 Task: Create a rule from the Routing list, Task moved to a section -> Set Priority in the project BarTech , set the section as Done clear the priority
Action: Mouse moved to (920, 78)
Screenshot: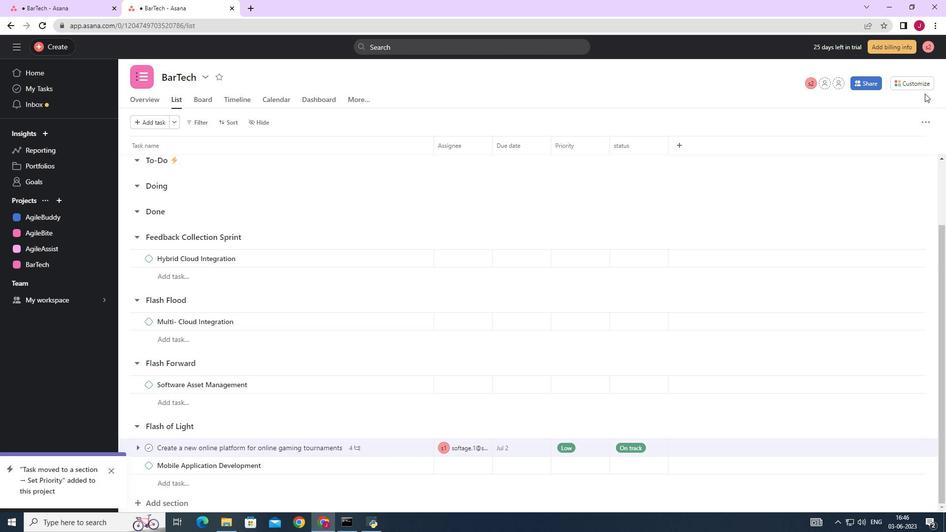 
Action: Mouse pressed left at (920, 78)
Screenshot: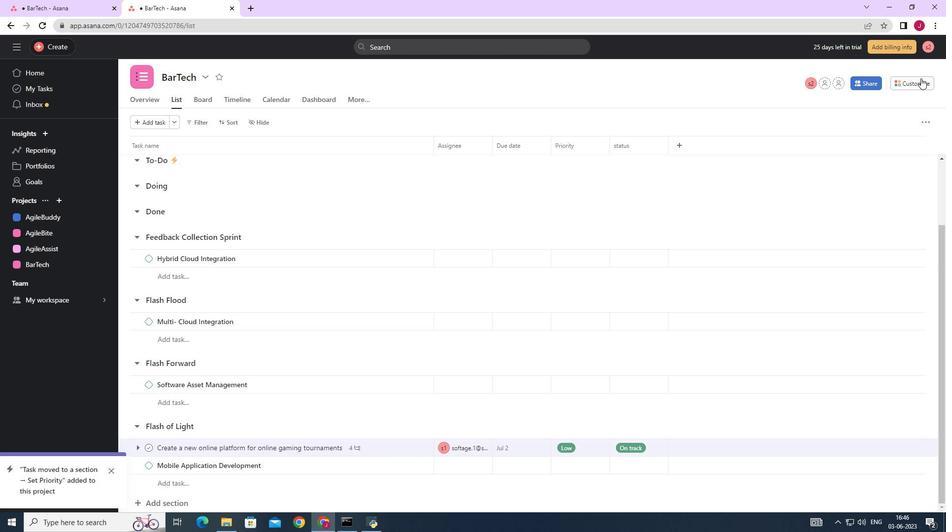 
Action: Mouse moved to (733, 218)
Screenshot: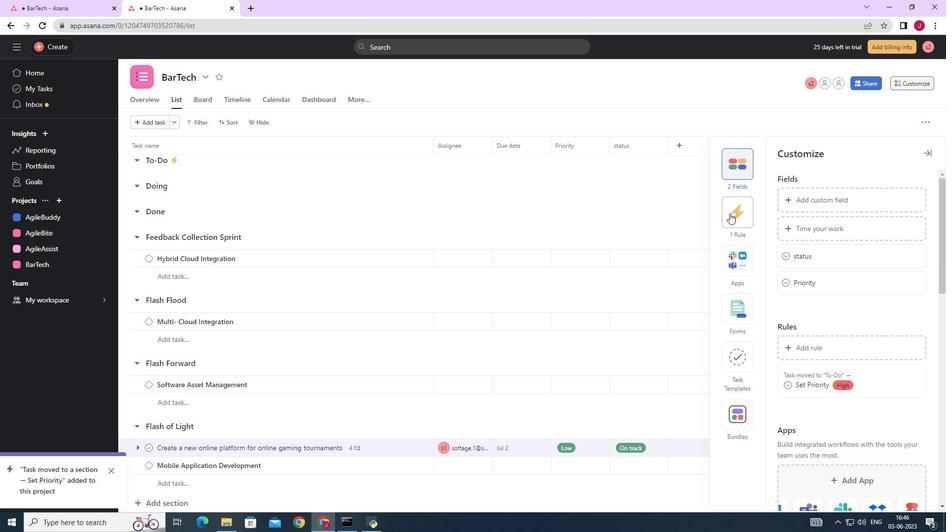 
Action: Mouse pressed left at (733, 218)
Screenshot: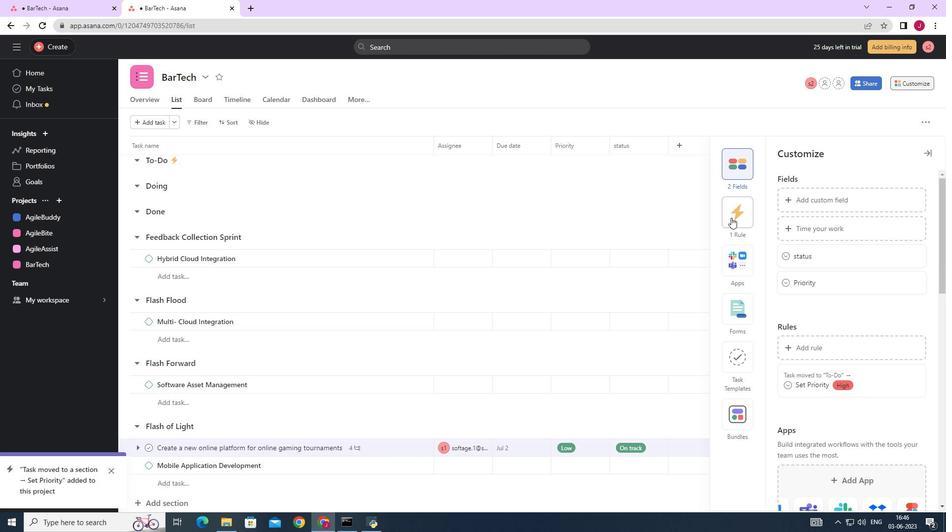 
Action: Mouse moved to (848, 192)
Screenshot: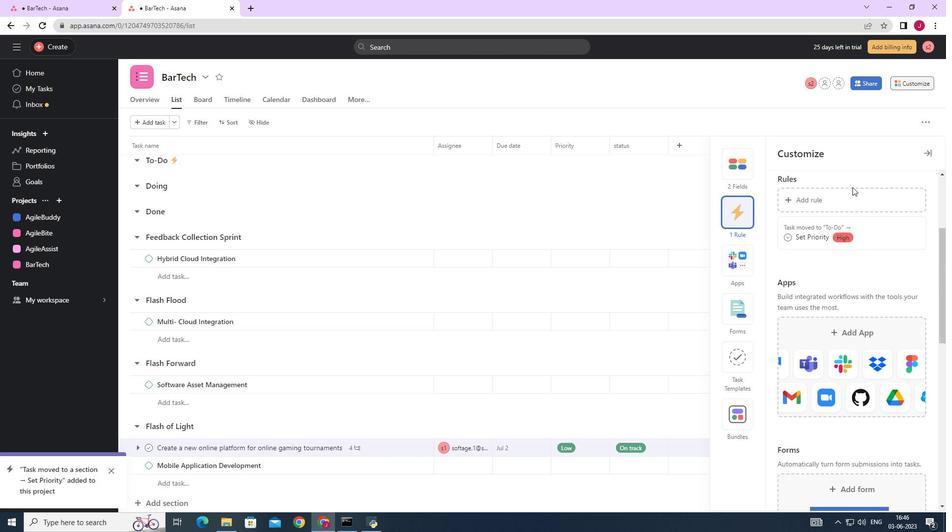 
Action: Mouse pressed left at (848, 192)
Screenshot: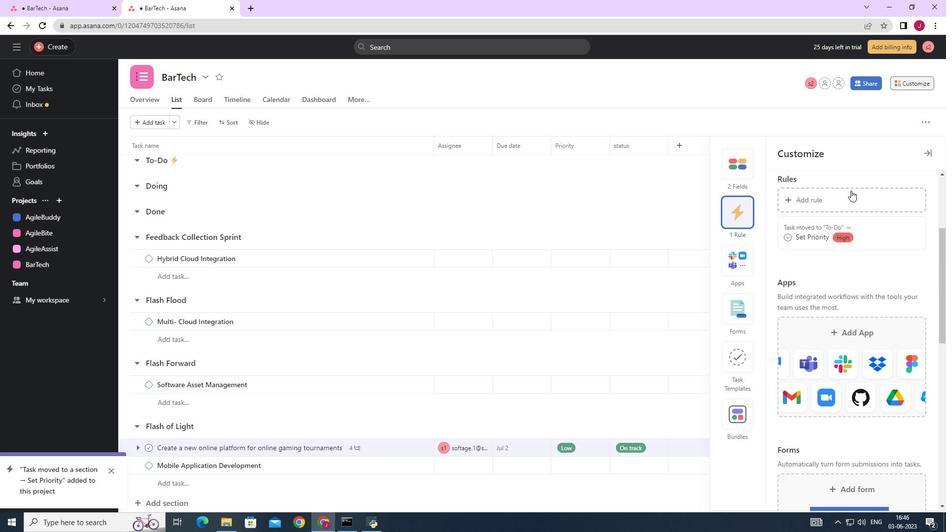 
Action: Mouse moved to (209, 131)
Screenshot: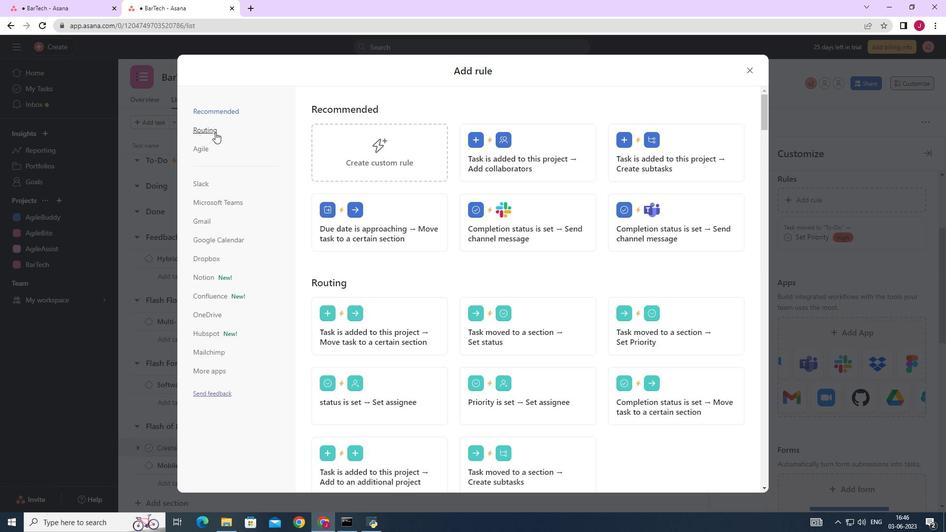 
Action: Mouse pressed left at (209, 131)
Screenshot: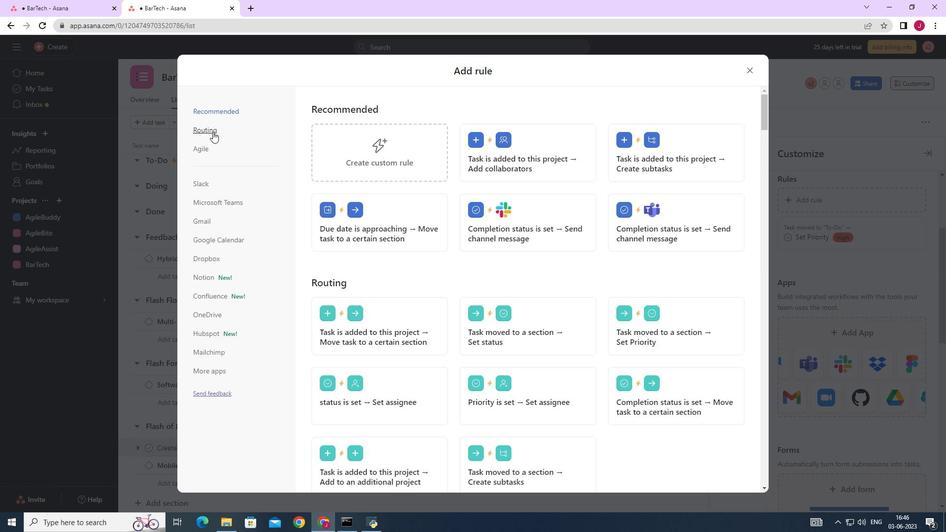 
Action: Mouse moved to (690, 158)
Screenshot: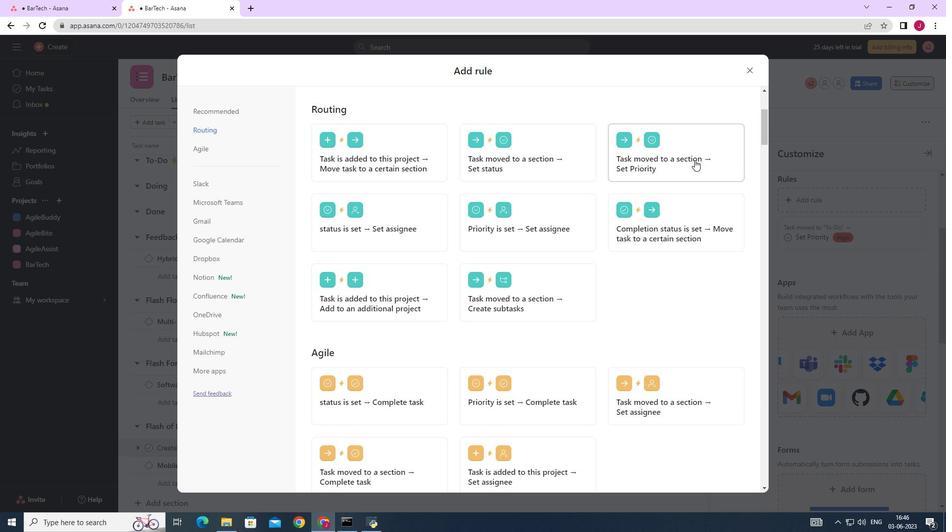 
Action: Mouse pressed left at (690, 158)
Screenshot: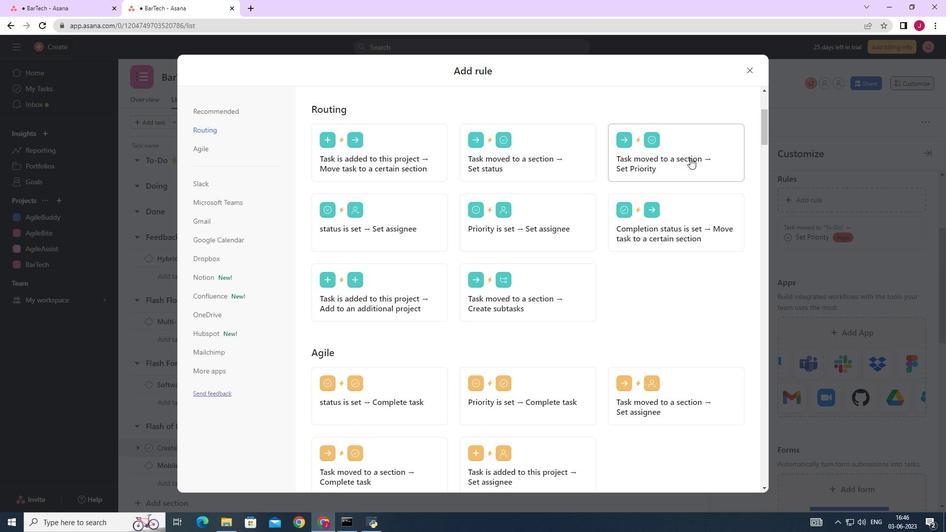 
Action: Mouse moved to (343, 268)
Screenshot: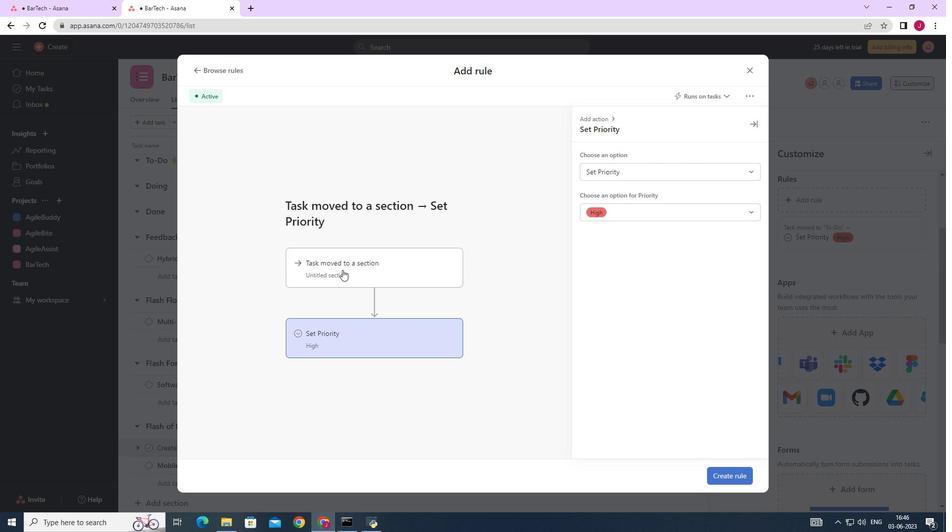 
Action: Mouse pressed left at (343, 268)
Screenshot: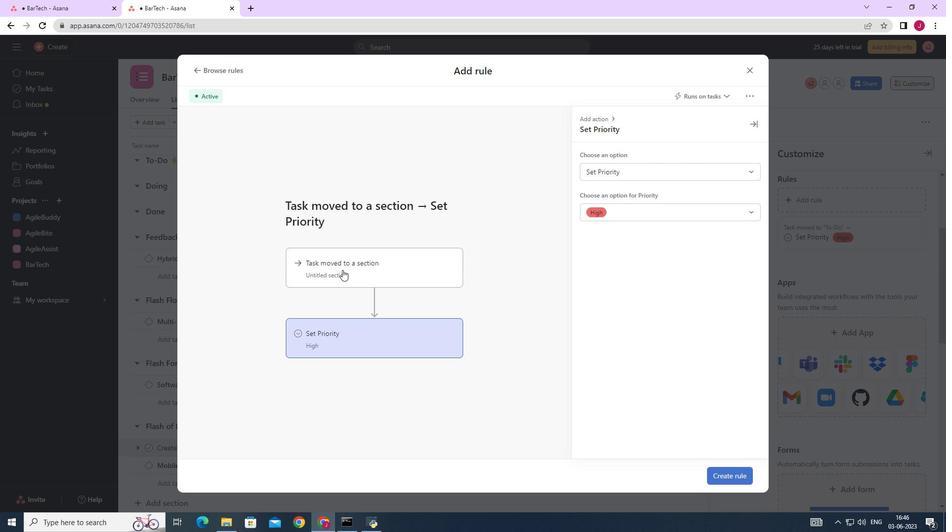 
Action: Mouse moved to (609, 175)
Screenshot: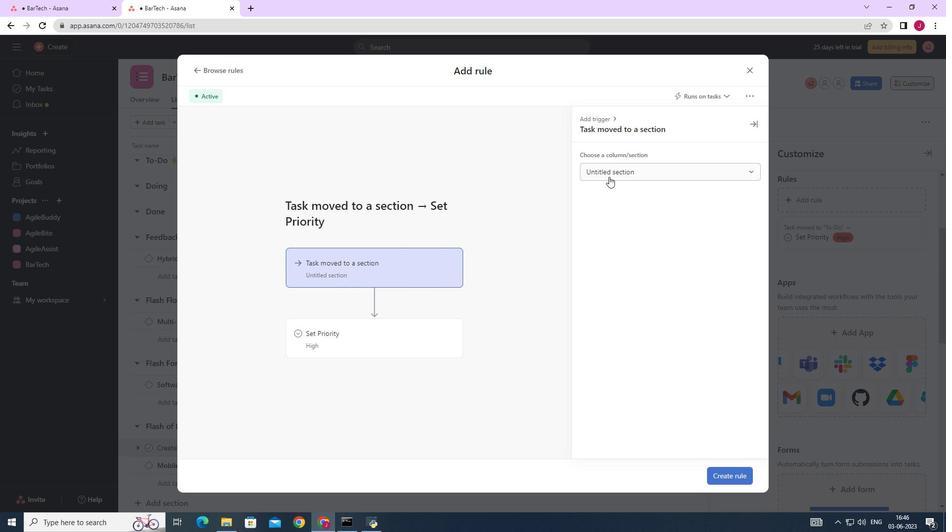 
Action: Mouse pressed left at (609, 175)
Screenshot: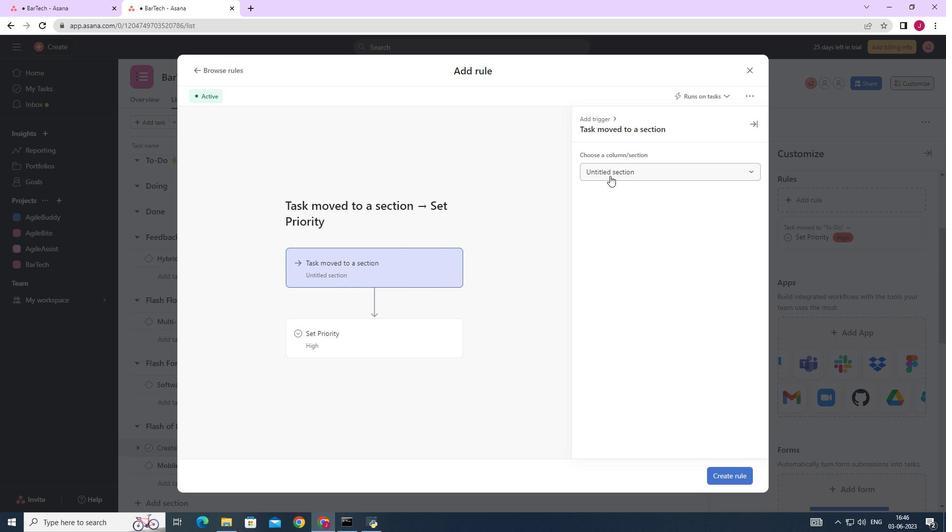 
Action: Mouse moved to (609, 245)
Screenshot: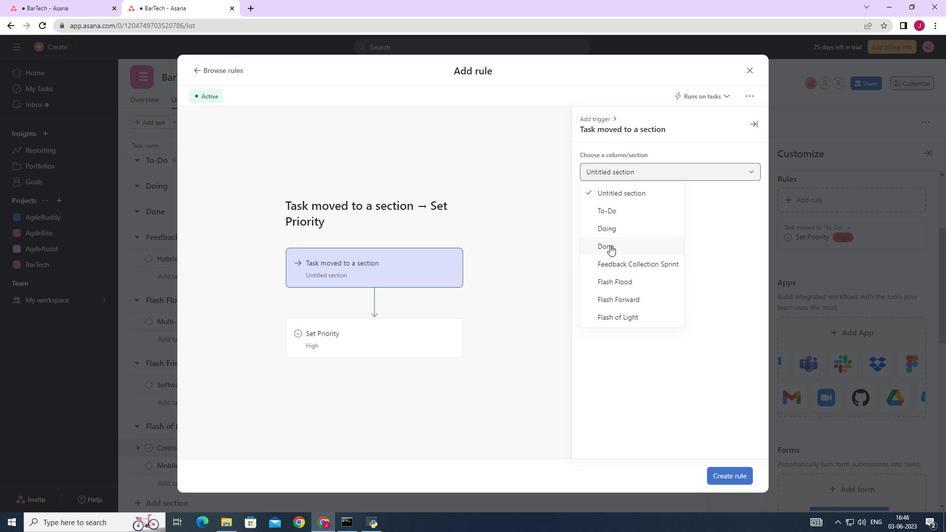 
Action: Mouse pressed left at (609, 245)
Screenshot: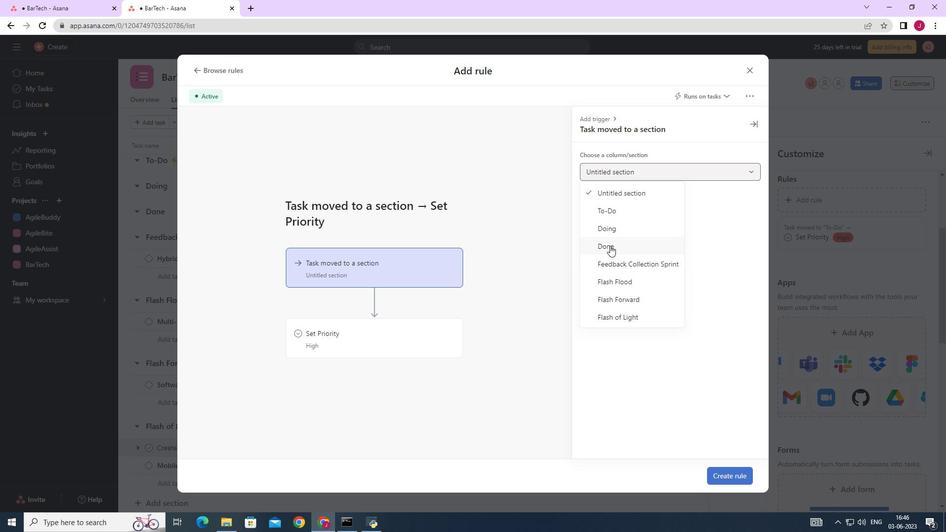 
Action: Mouse moved to (367, 343)
Screenshot: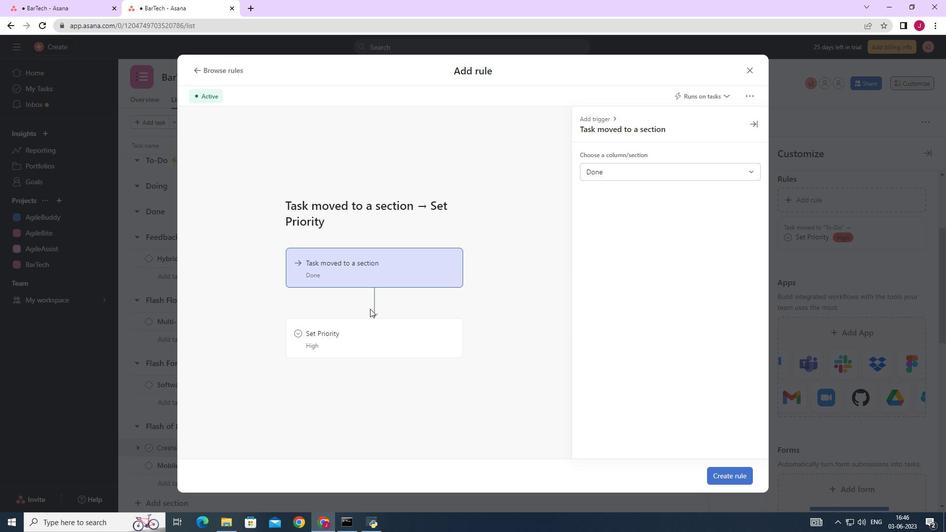 
Action: Mouse pressed left at (367, 343)
Screenshot: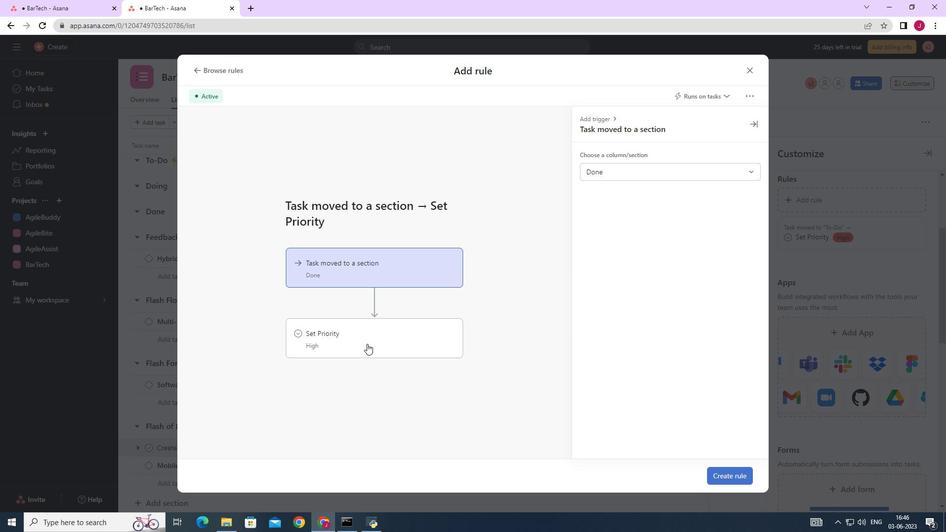 
Action: Mouse moved to (658, 177)
Screenshot: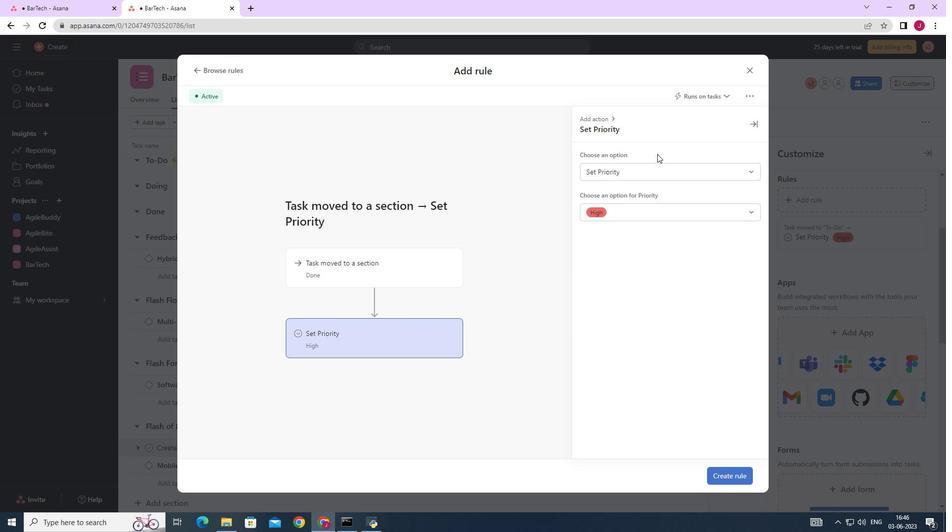 
Action: Mouse pressed left at (658, 177)
Screenshot: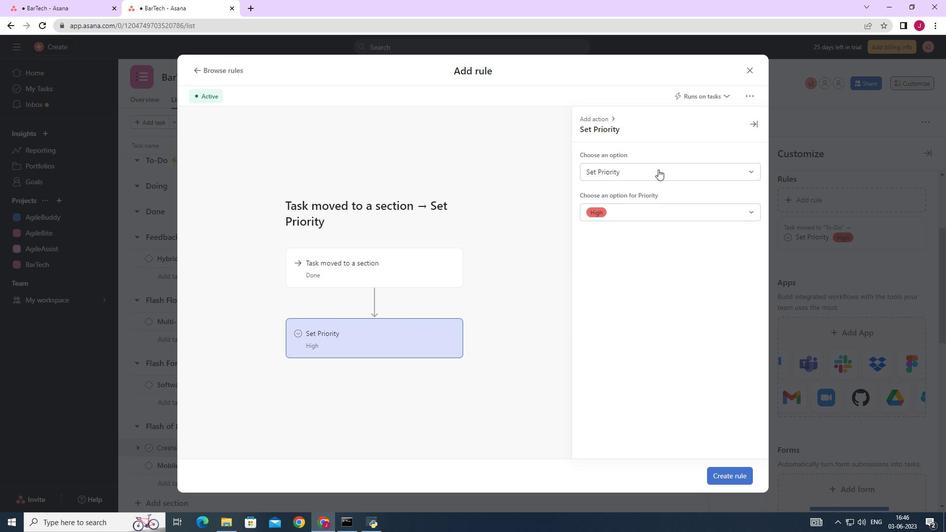 
Action: Mouse moved to (631, 210)
Screenshot: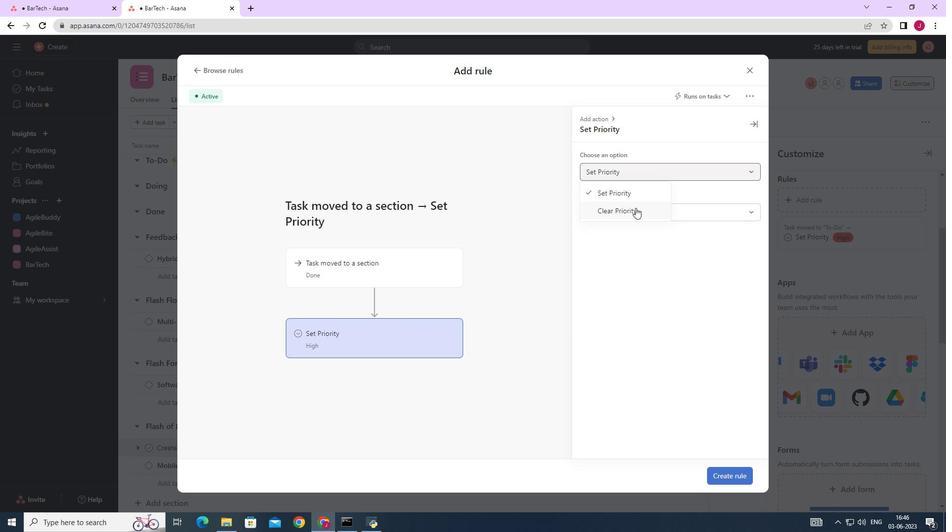 
Action: Mouse pressed left at (631, 210)
Screenshot: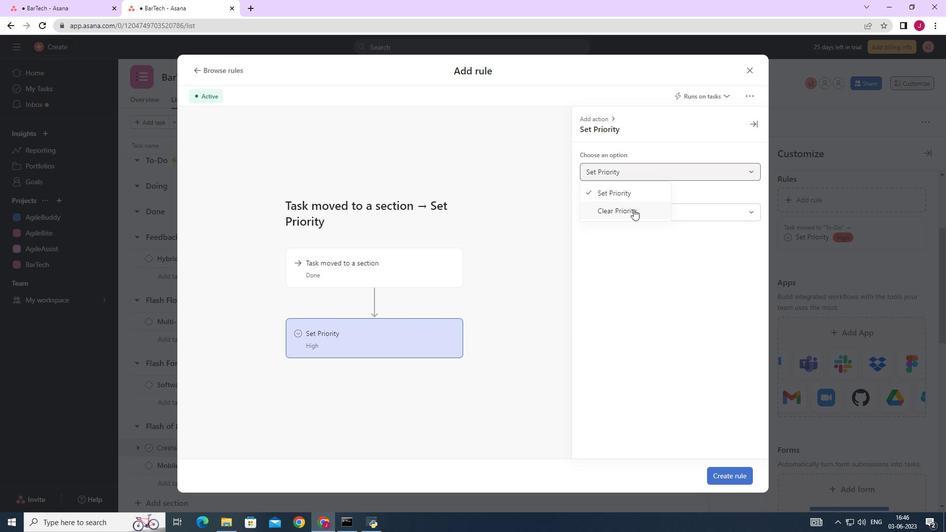 
Action: Mouse moved to (434, 340)
Screenshot: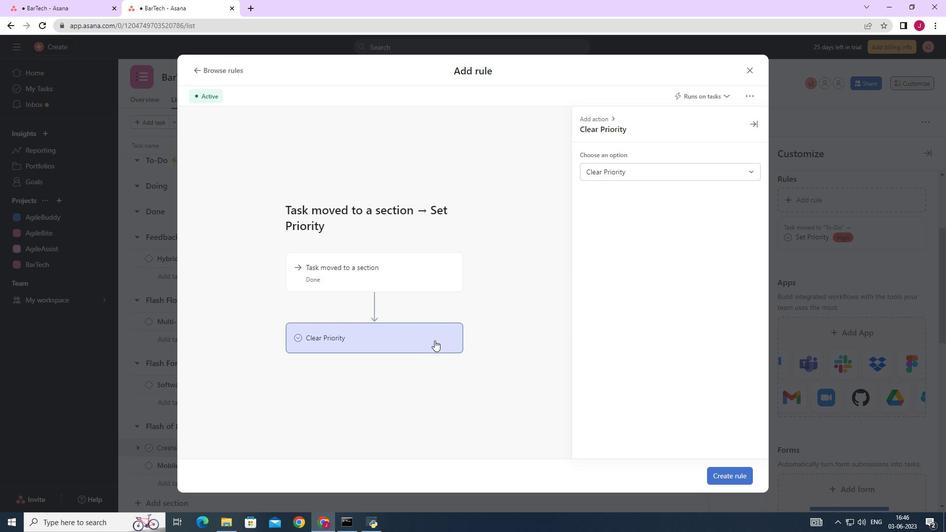 
Action: Mouse pressed left at (434, 340)
Screenshot: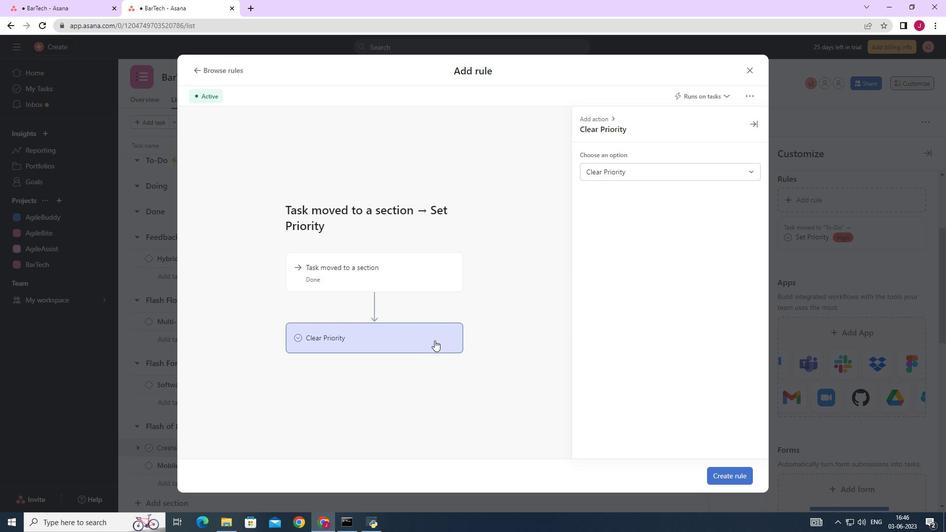 
Action: Mouse moved to (738, 470)
Screenshot: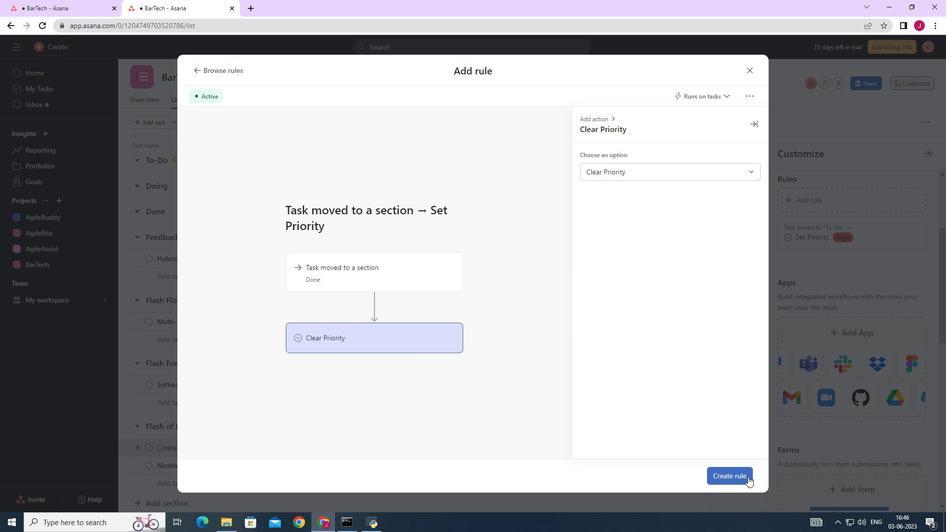 
Action: Mouse pressed left at (738, 470)
Screenshot: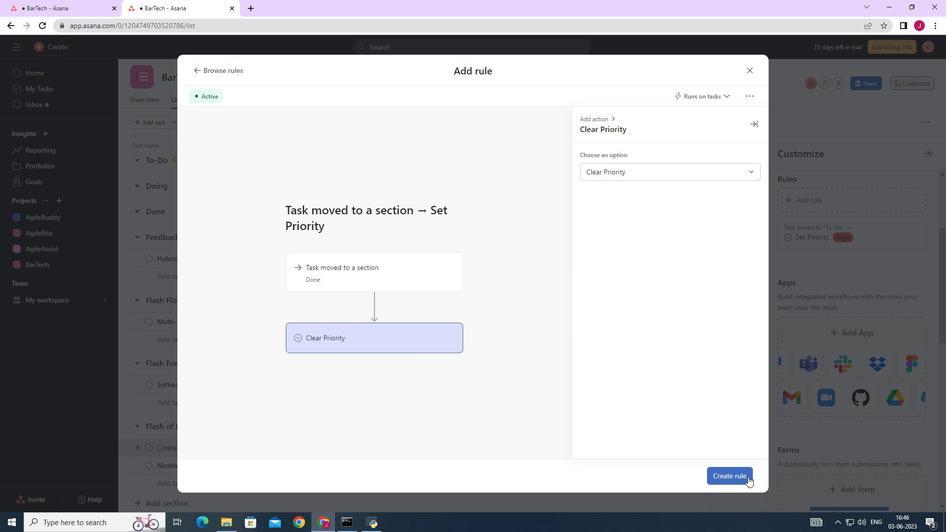 
Action: Mouse moved to (683, 446)
Screenshot: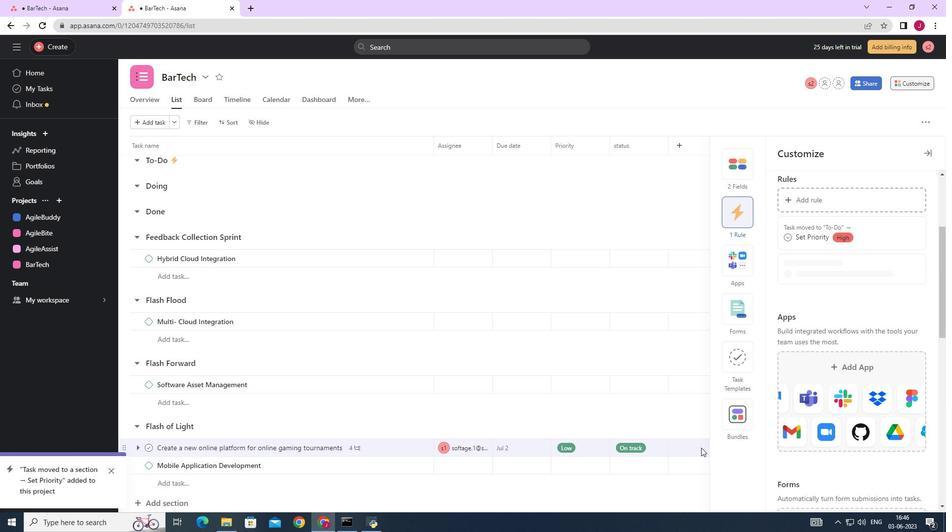 
